Task: Select the odd pages only for saving the document.
Action: Mouse moved to (68, 122)
Screenshot: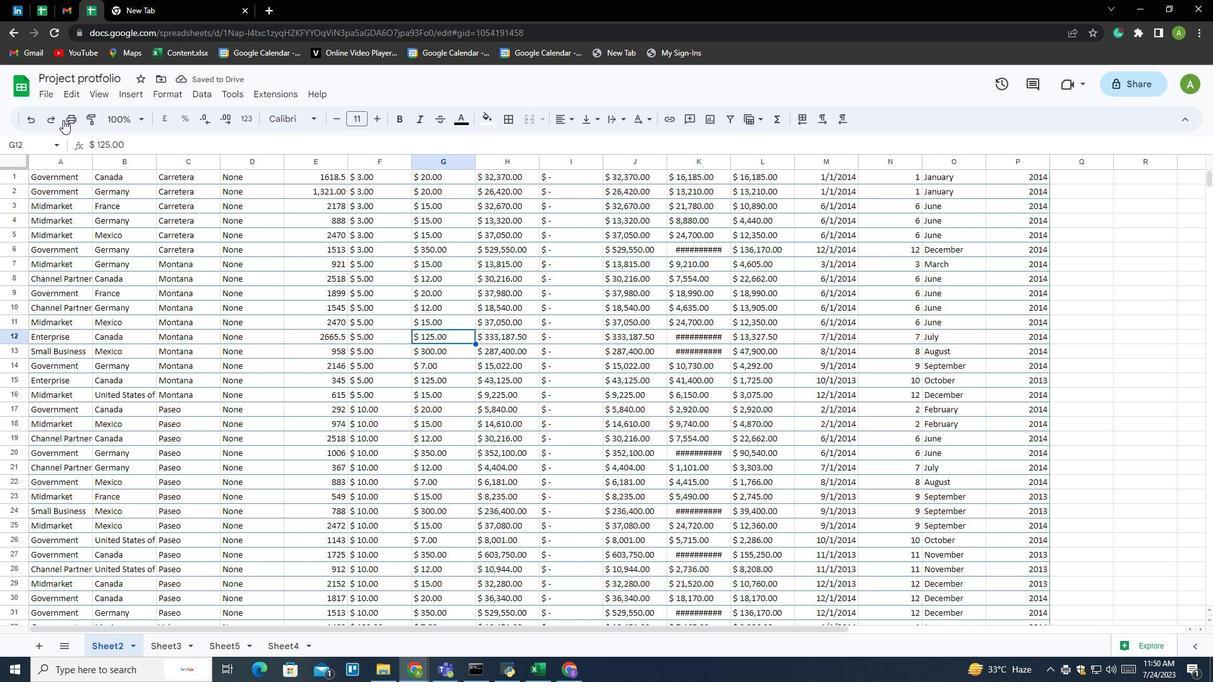 
Action: Mouse pressed left at (68, 122)
Screenshot: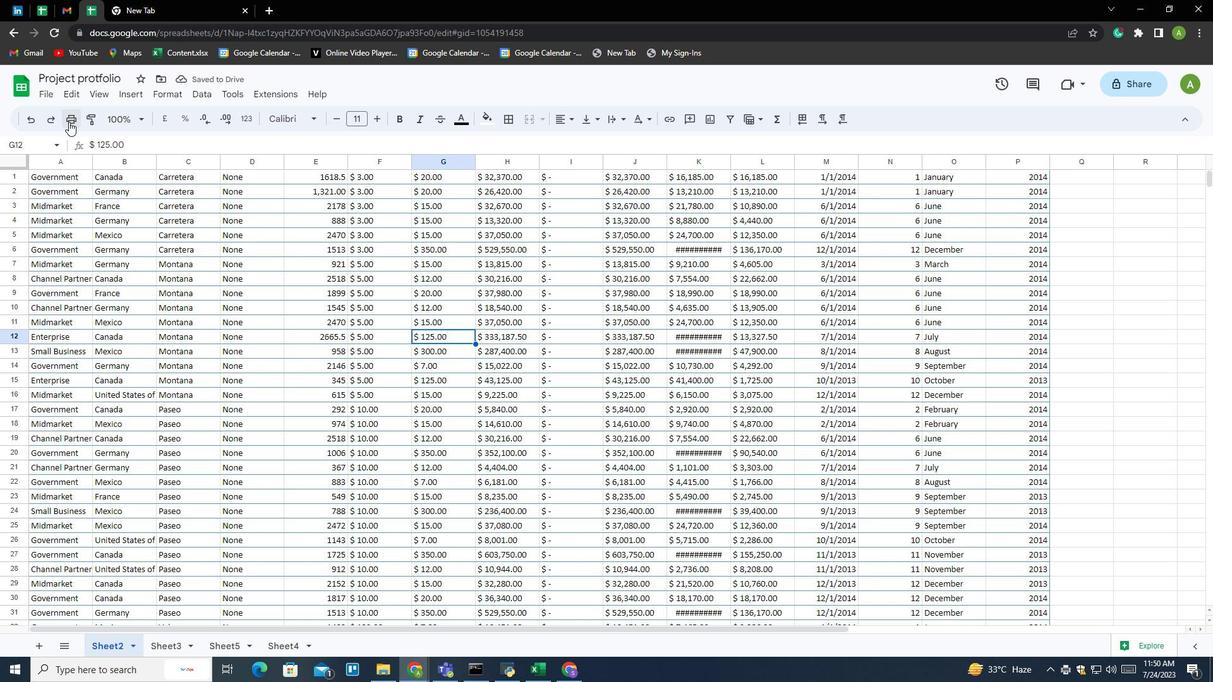 
Action: Mouse moved to (1157, 84)
Screenshot: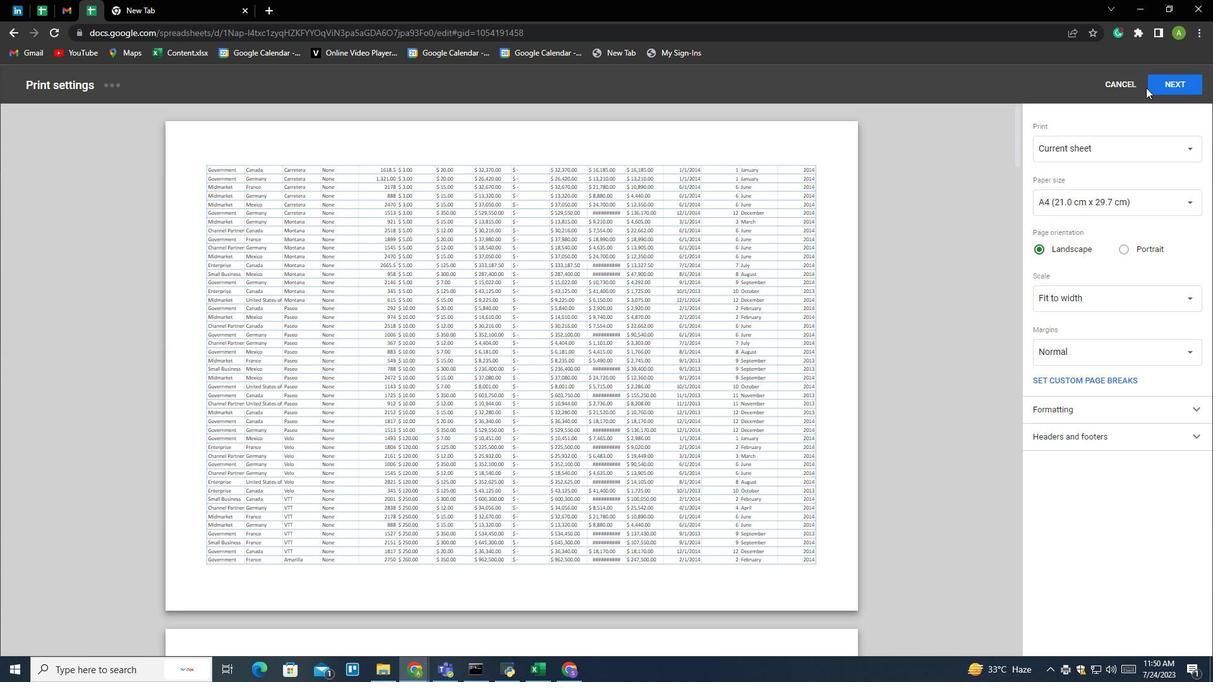 
Action: Mouse pressed left at (1157, 84)
Screenshot: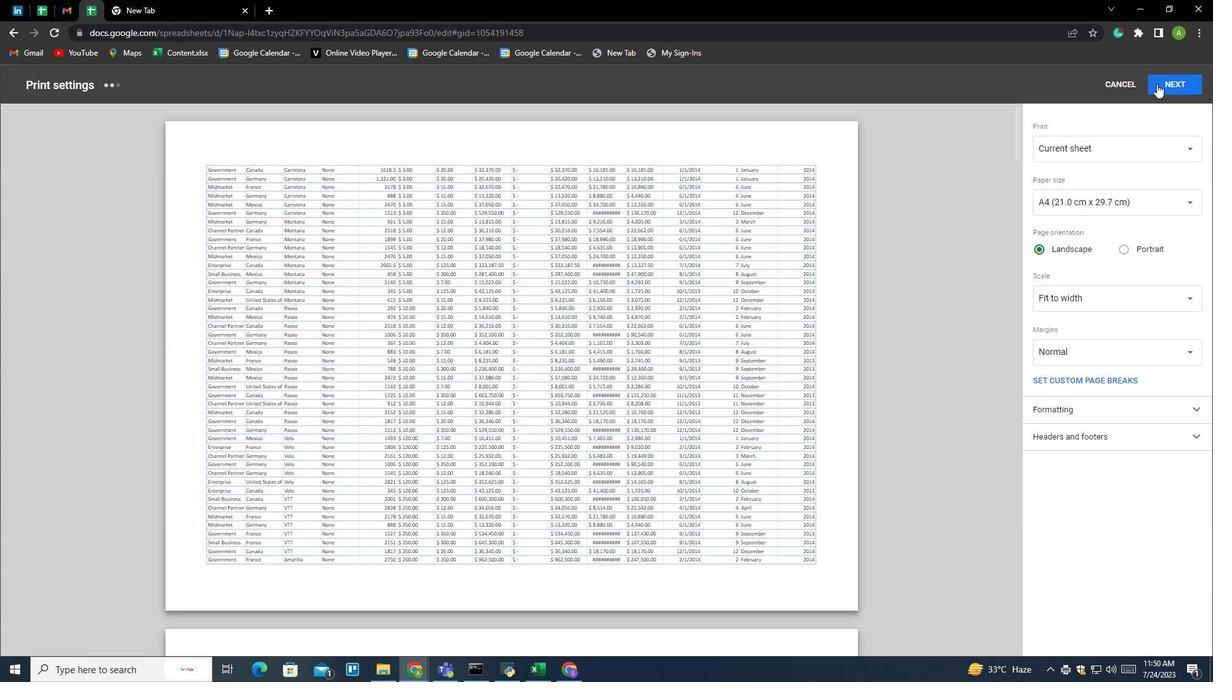 
Action: Mouse moved to (907, 136)
Screenshot: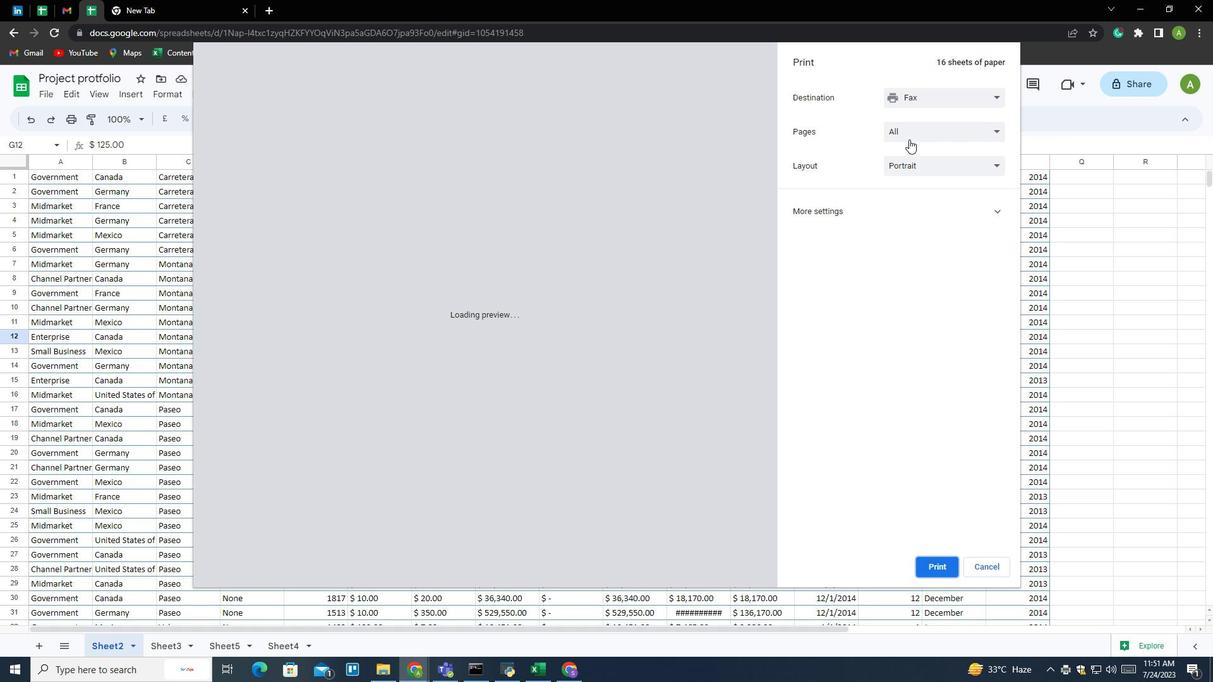 
Action: Mouse pressed left at (907, 136)
Screenshot: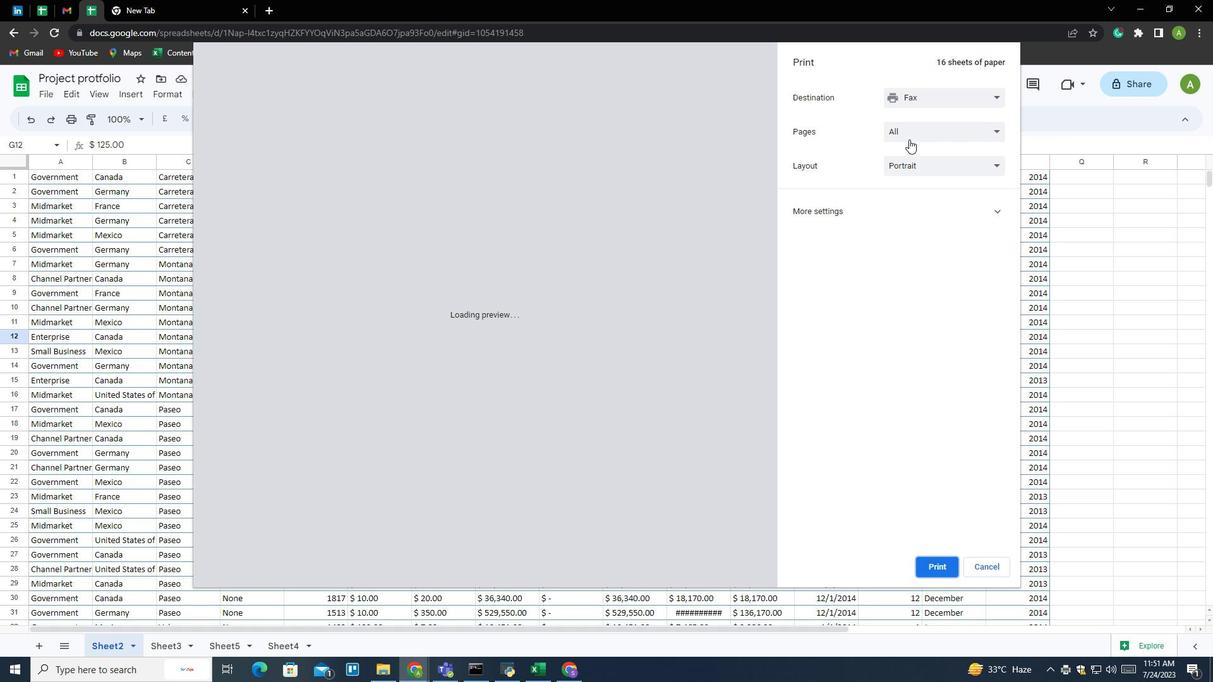 
Action: Mouse moved to (907, 156)
Screenshot: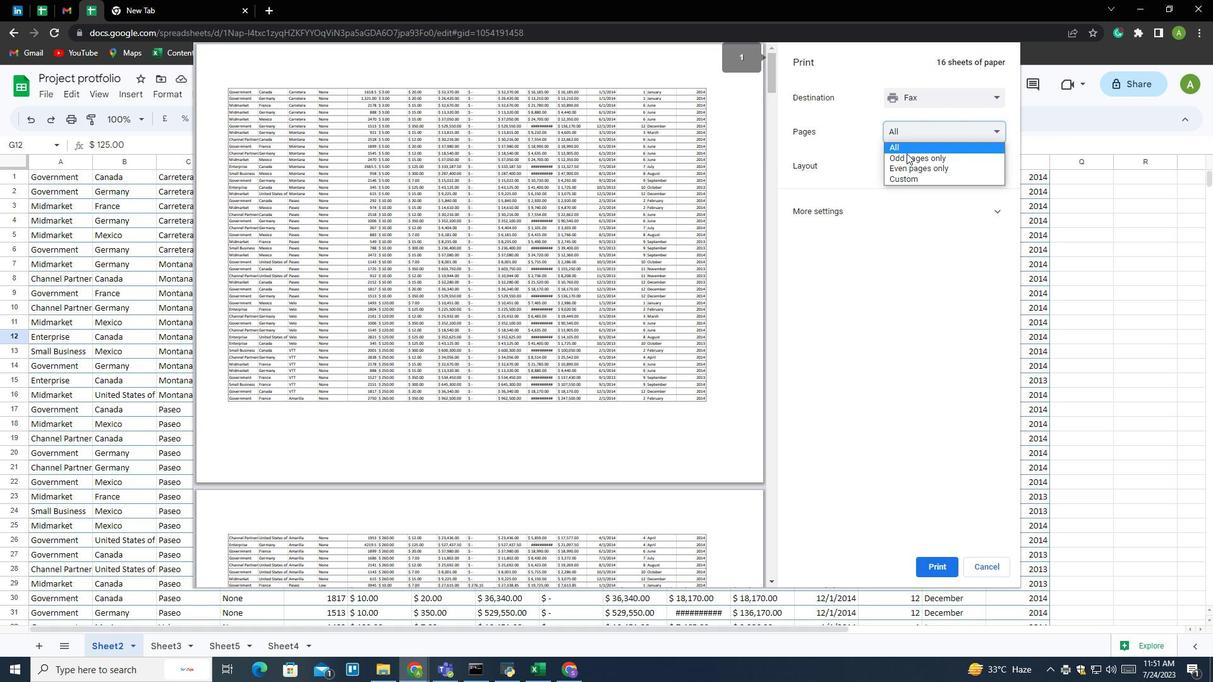 
Action: Mouse pressed left at (907, 156)
Screenshot: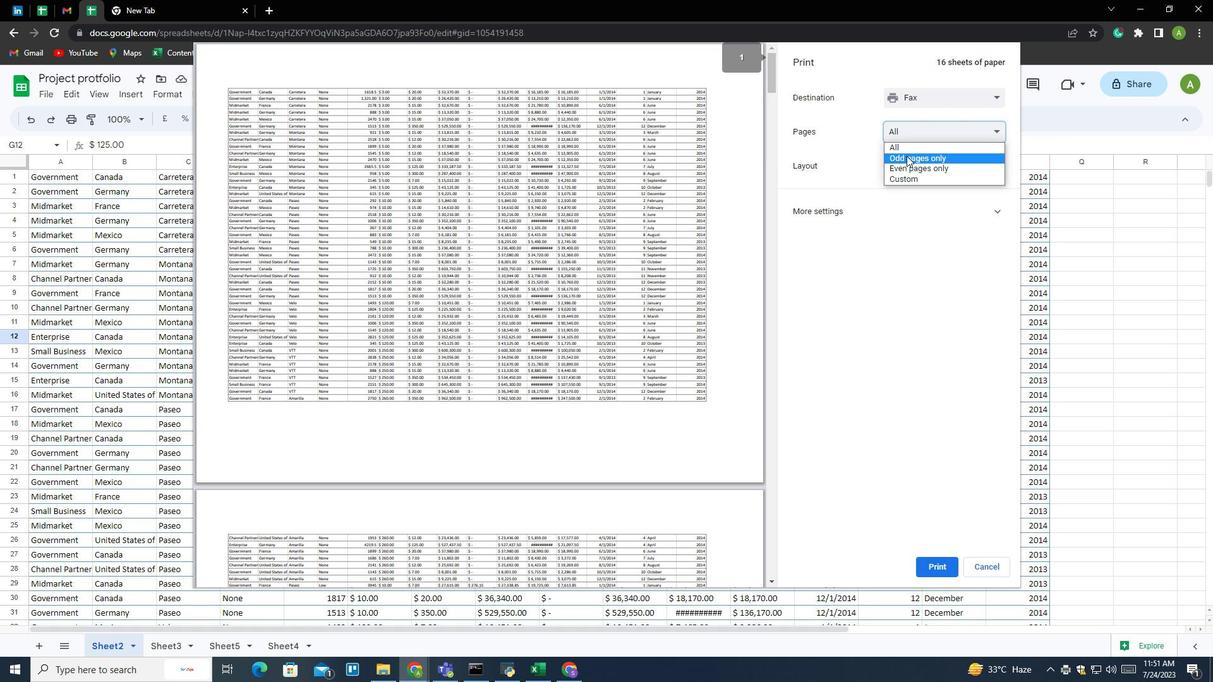
Action: Mouse moved to (661, 434)
Screenshot: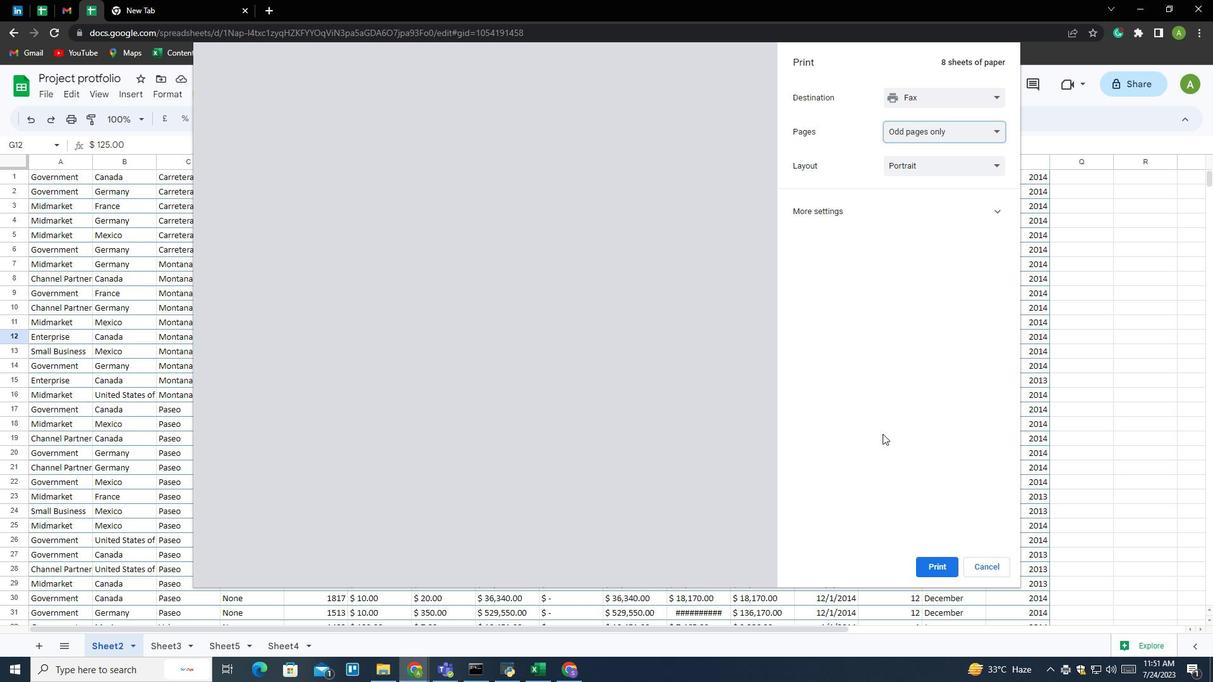 
